 Task: Select the afterDelay in the auto-save.
Action: Mouse moved to (26, 529)
Screenshot: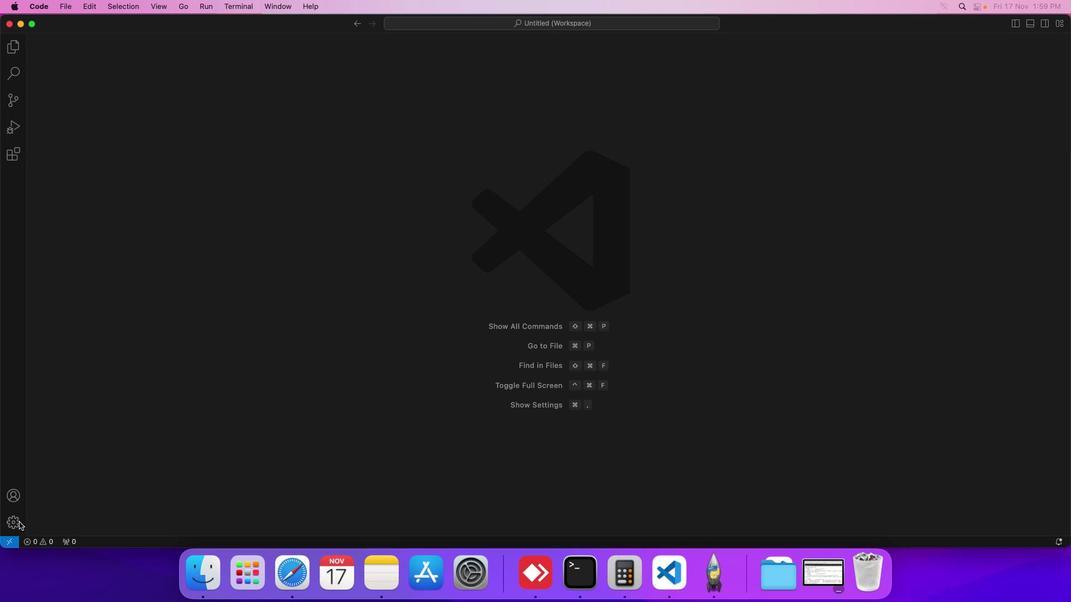 
Action: Mouse pressed left at (26, 529)
Screenshot: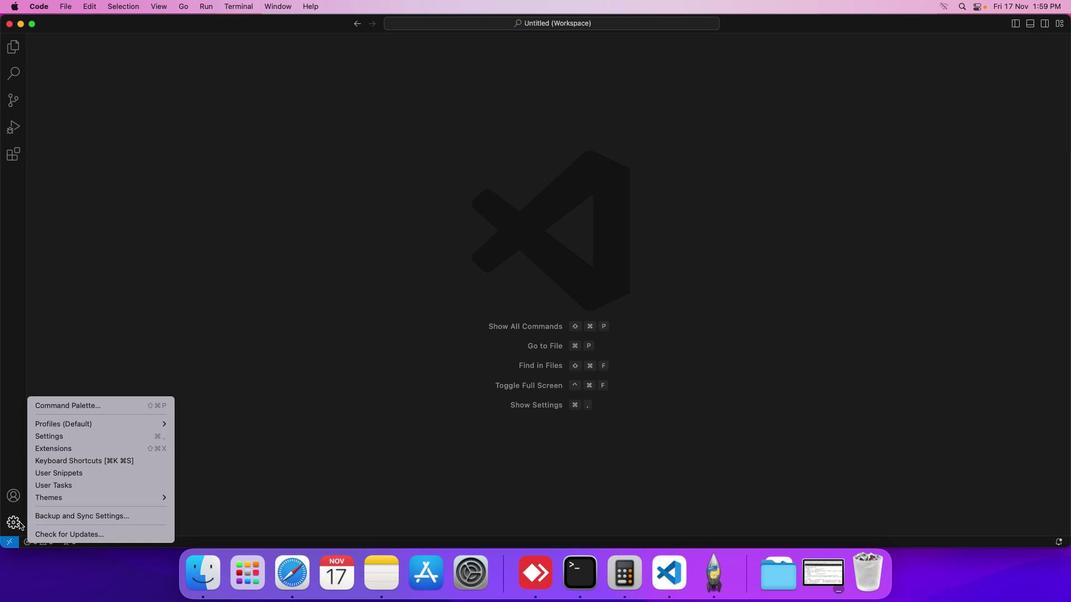 
Action: Mouse moved to (78, 441)
Screenshot: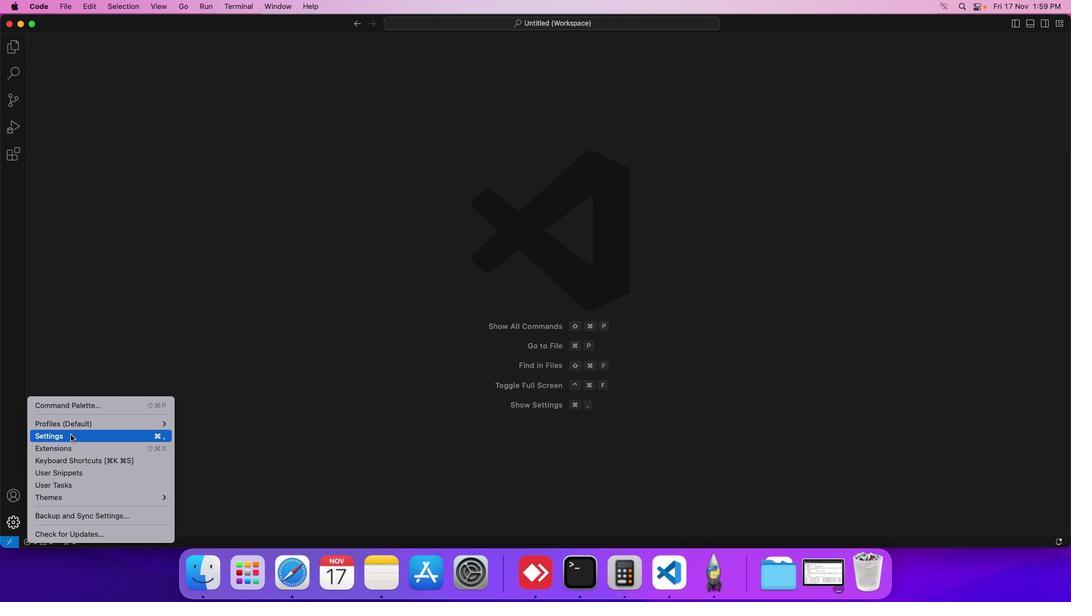 
Action: Mouse pressed left at (78, 441)
Screenshot: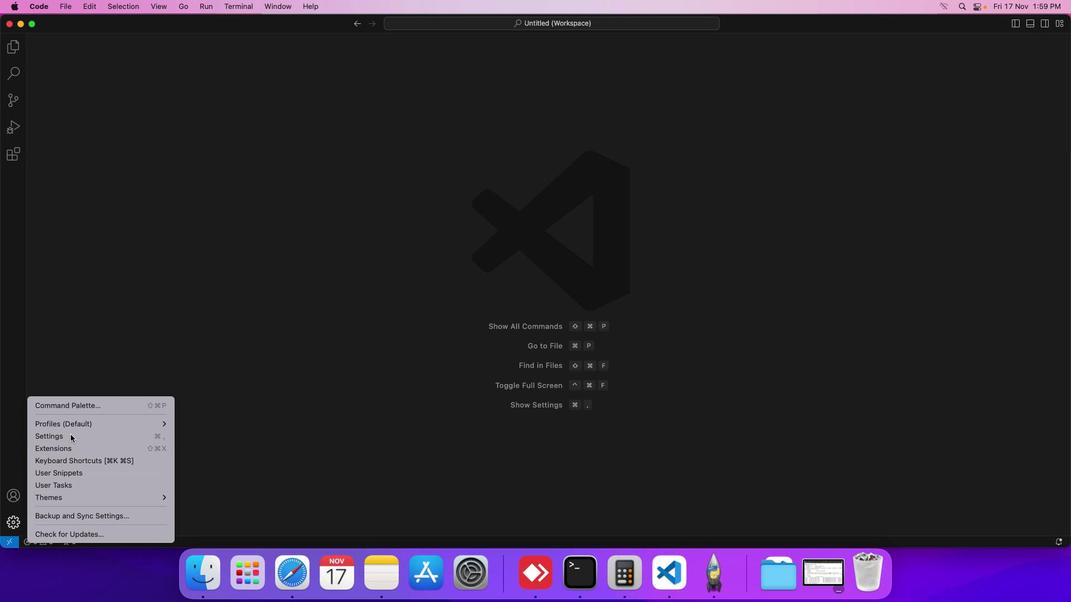 
Action: Mouse moved to (289, 93)
Screenshot: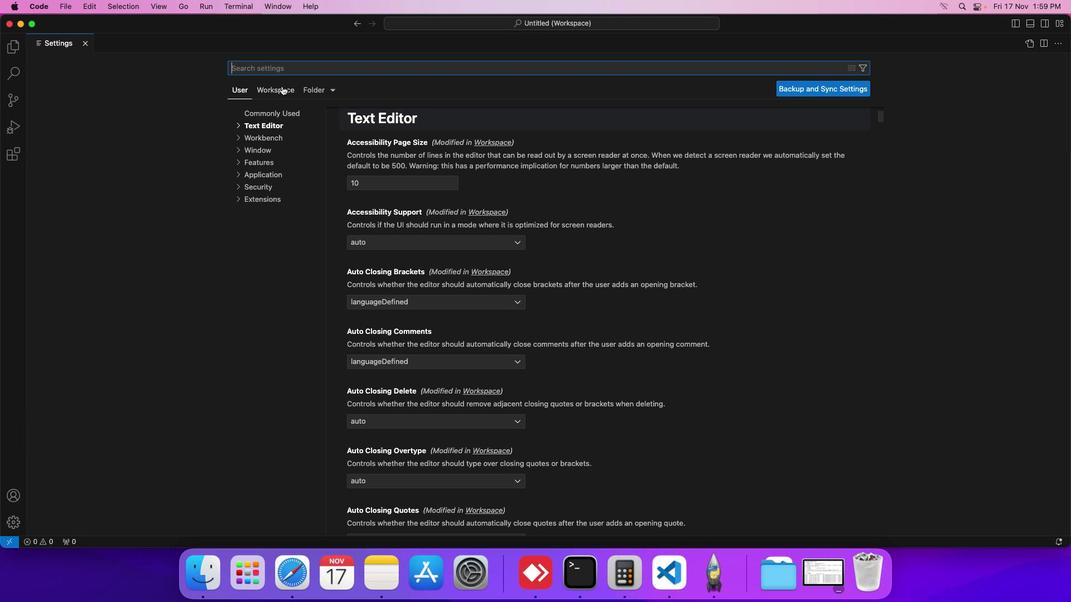 
Action: Mouse pressed left at (289, 93)
Screenshot: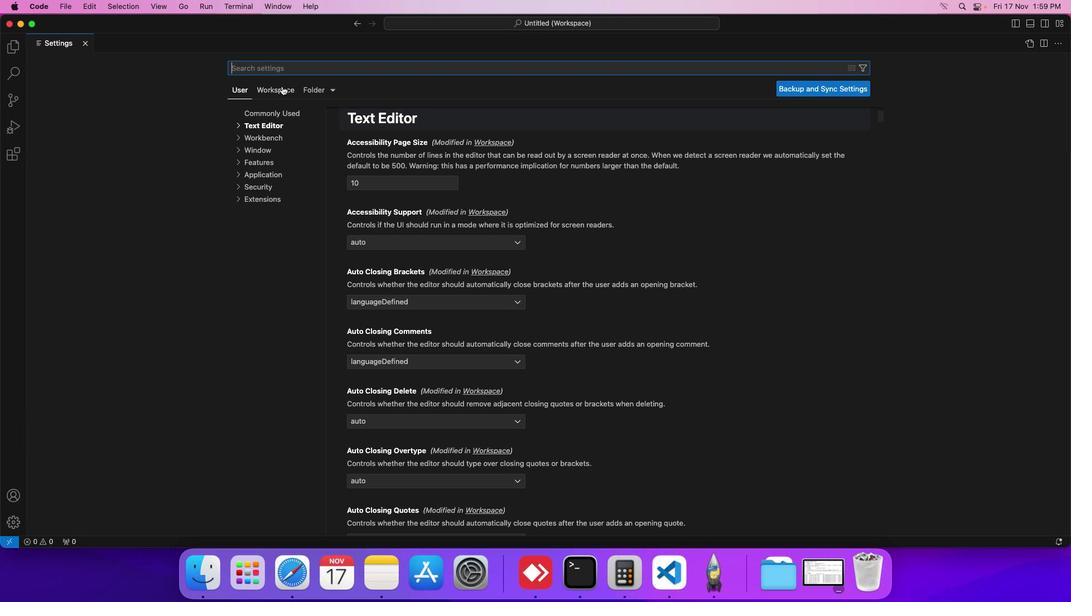 
Action: Mouse moved to (271, 135)
Screenshot: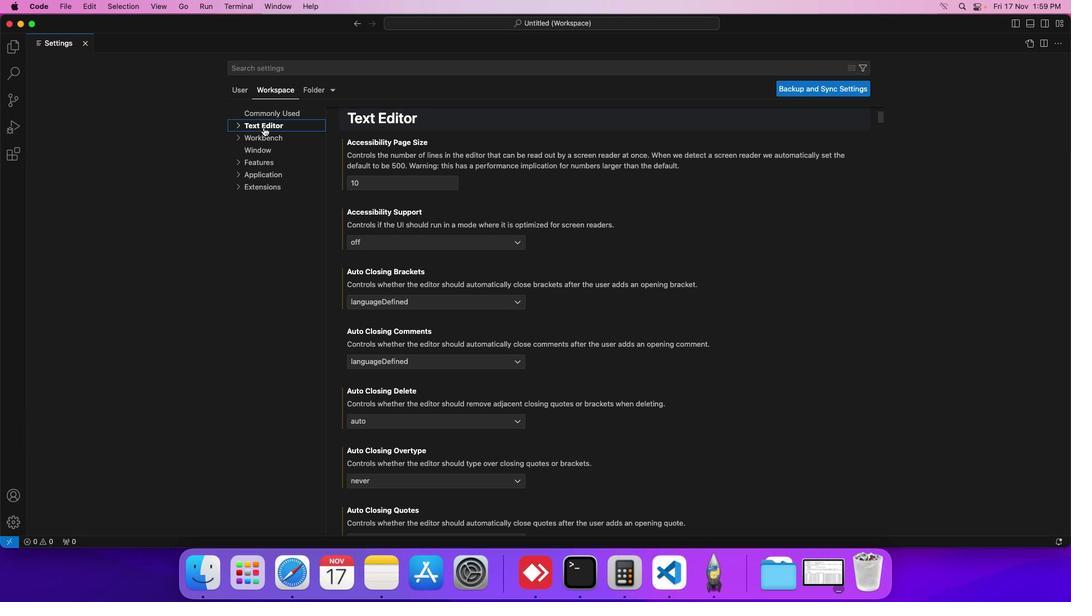 
Action: Mouse pressed left at (271, 135)
Screenshot: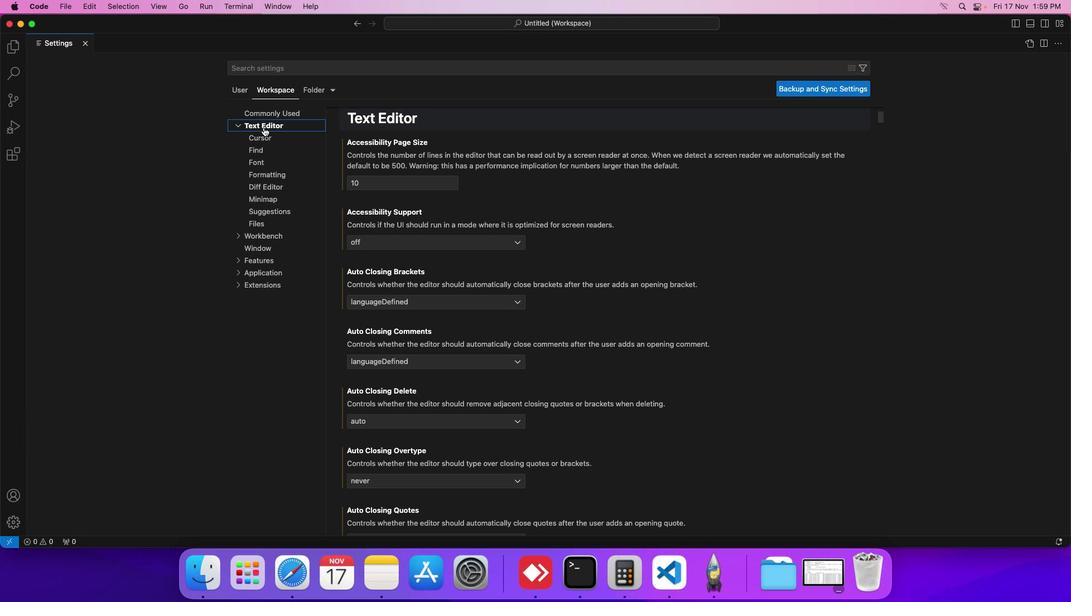 
Action: Mouse moved to (271, 228)
Screenshot: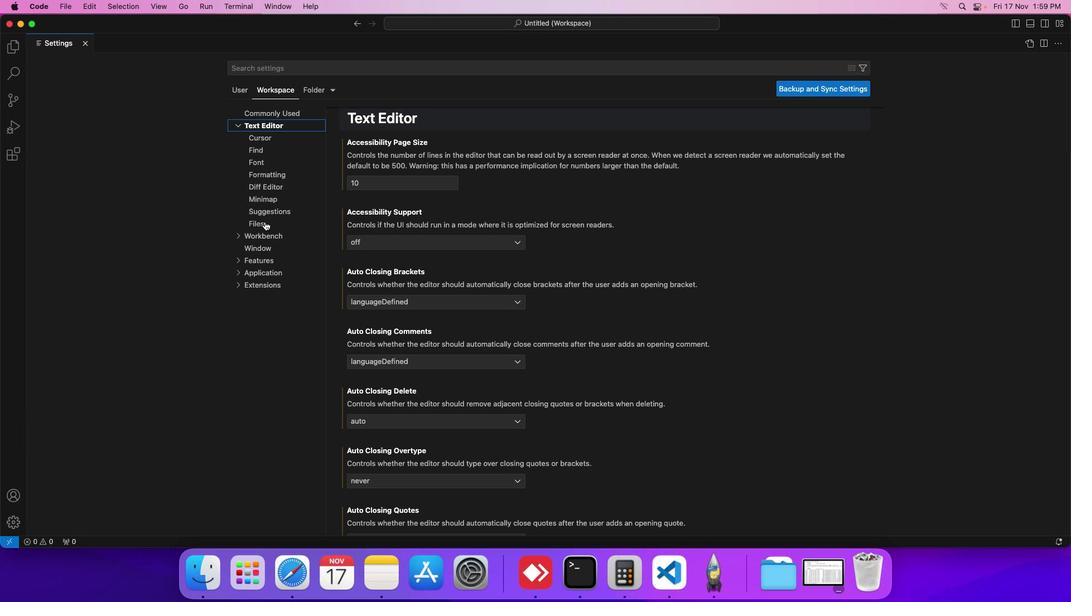 
Action: Mouse pressed left at (271, 228)
Screenshot: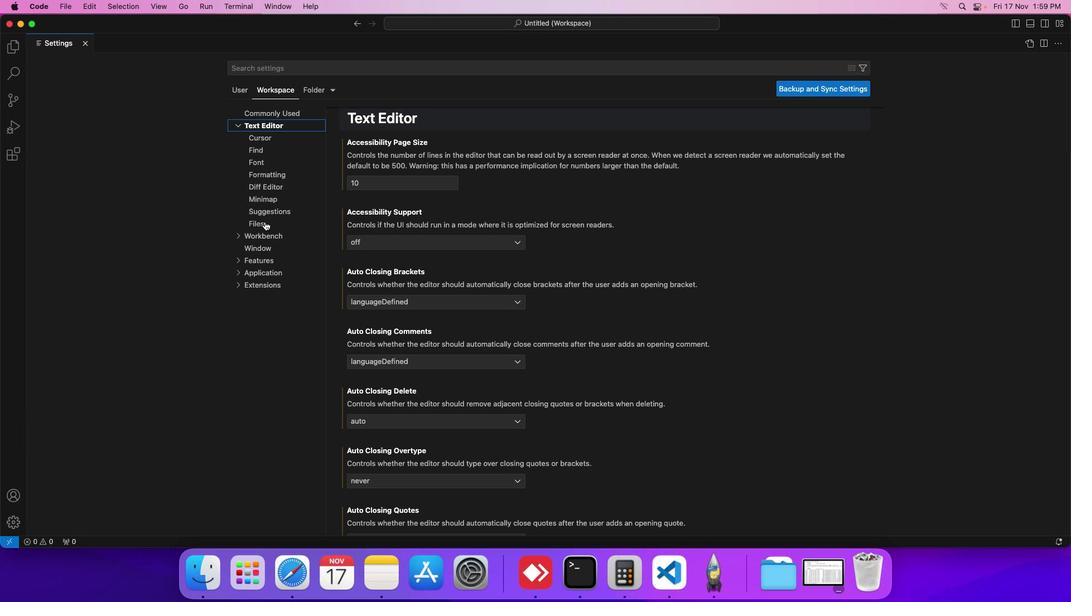 
Action: Mouse moved to (429, 334)
Screenshot: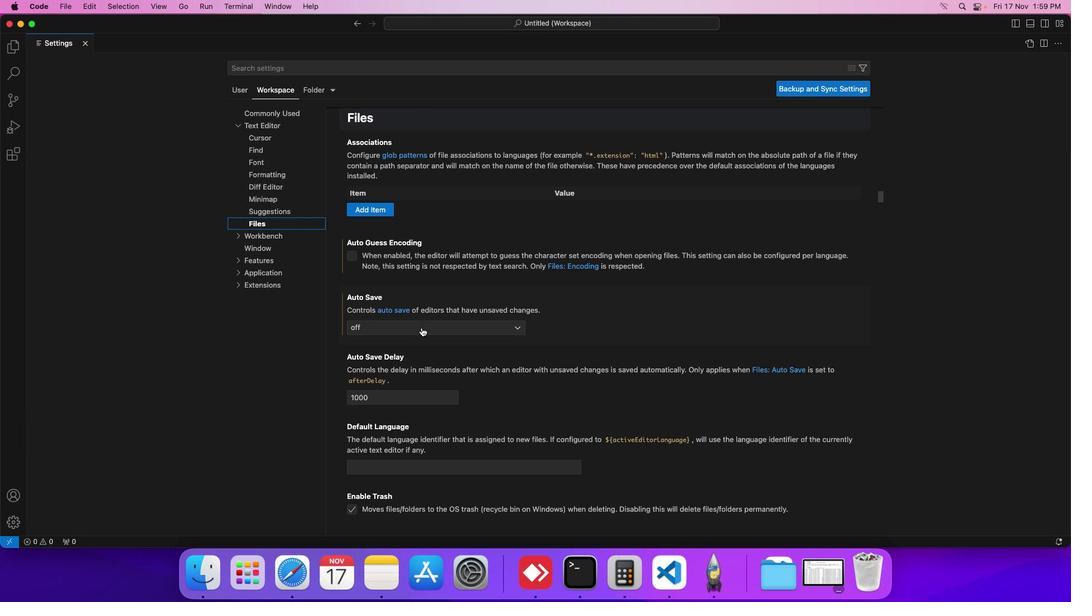
Action: Mouse pressed left at (429, 334)
Screenshot: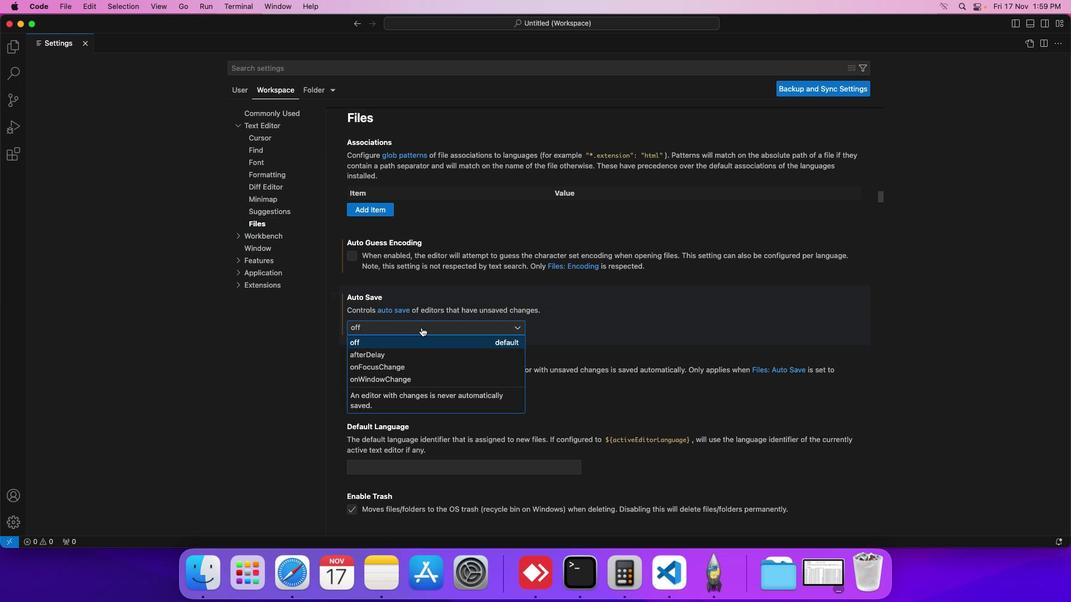 
Action: Mouse moved to (383, 367)
Screenshot: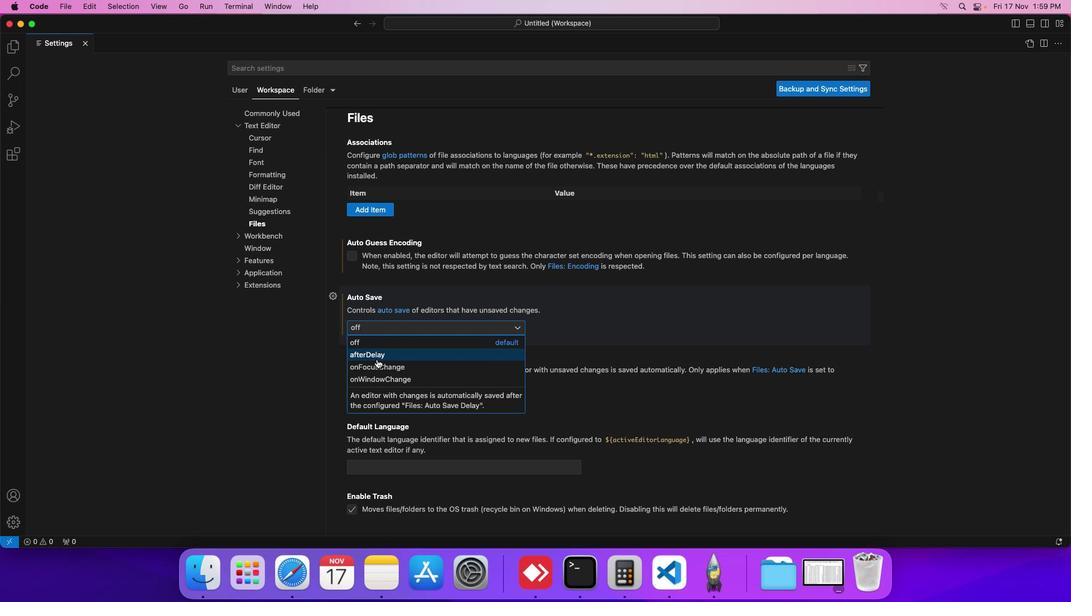 
Action: Mouse pressed left at (383, 367)
Screenshot: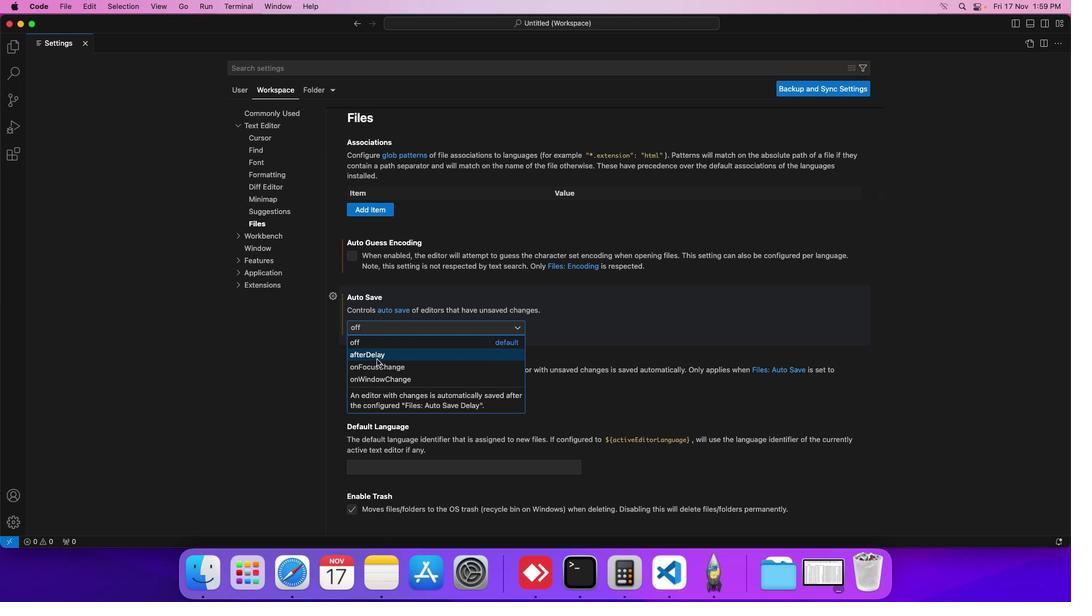 
Action: Mouse moved to (415, 348)
Screenshot: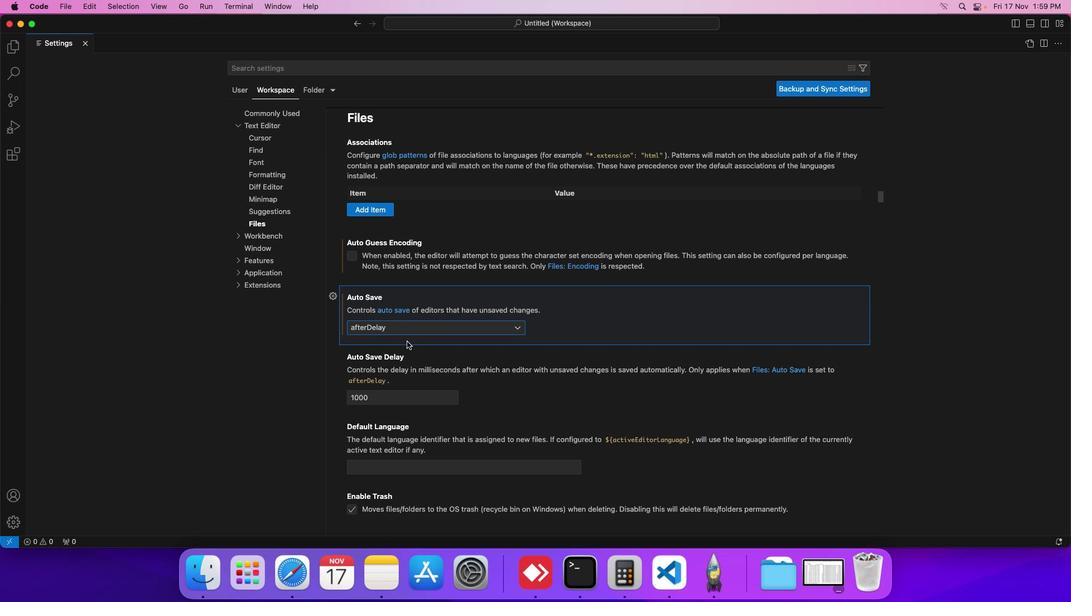 
